 Task: Create a due date automation trigger when advanced on, on the monday of the week a card is due add content with a name or a description not ending with resume at 11:00 AM.
Action: Mouse moved to (994, 84)
Screenshot: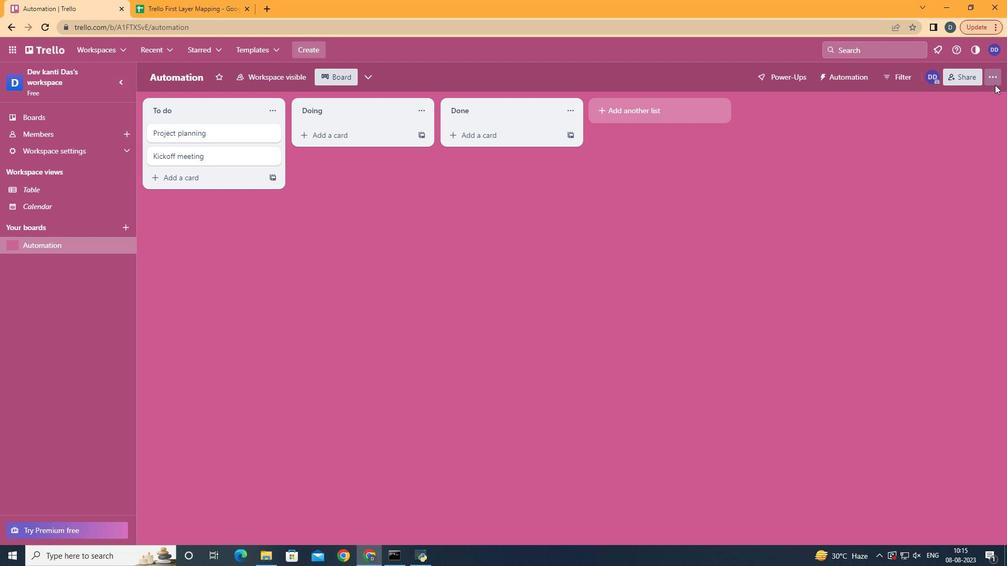 
Action: Mouse pressed left at (994, 84)
Screenshot: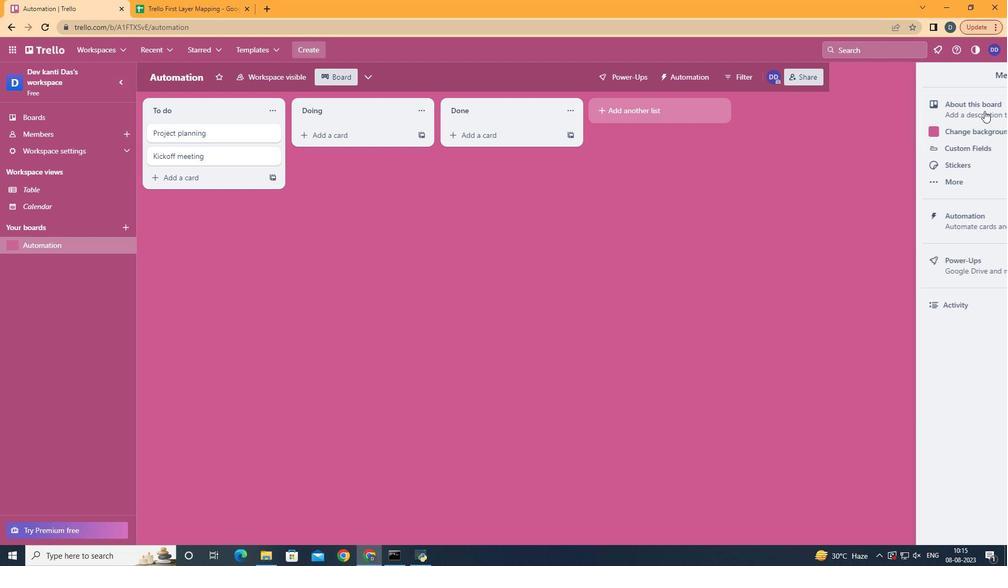 
Action: Mouse moved to (927, 211)
Screenshot: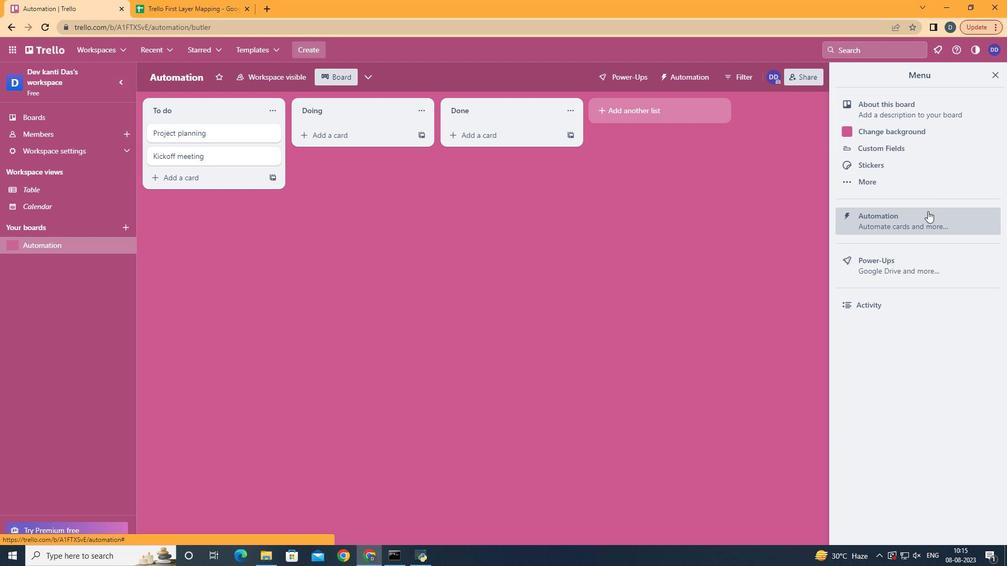 
Action: Mouse pressed left at (927, 211)
Screenshot: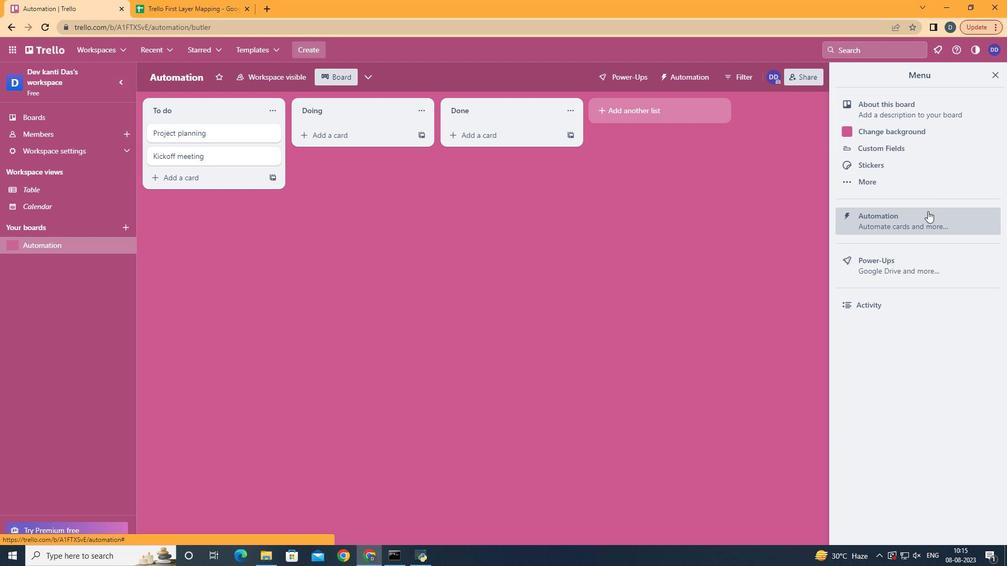 
Action: Mouse moved to (187, 211)
Screenshot: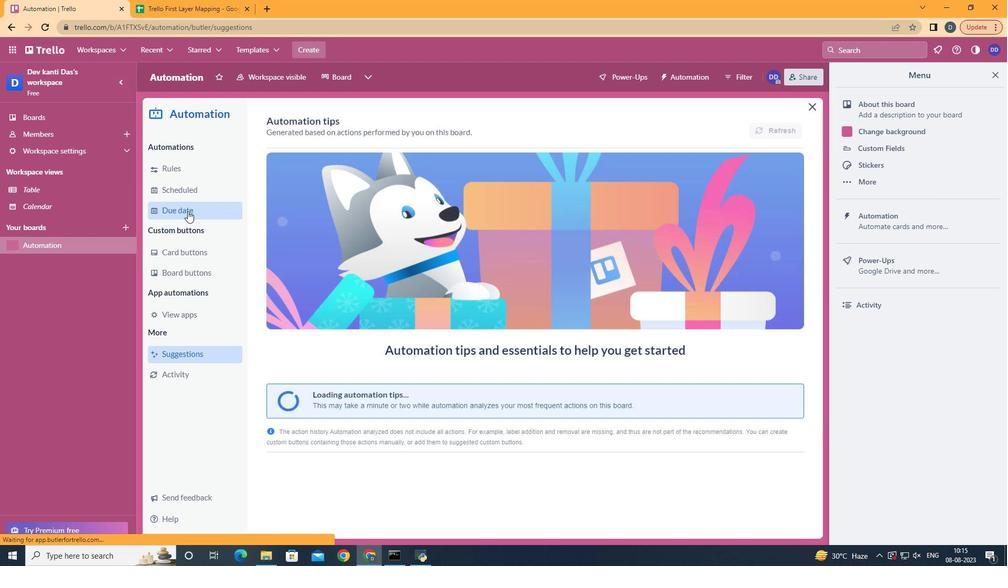 
Action: Mouse pressed left at (187, 211)
Screenshot: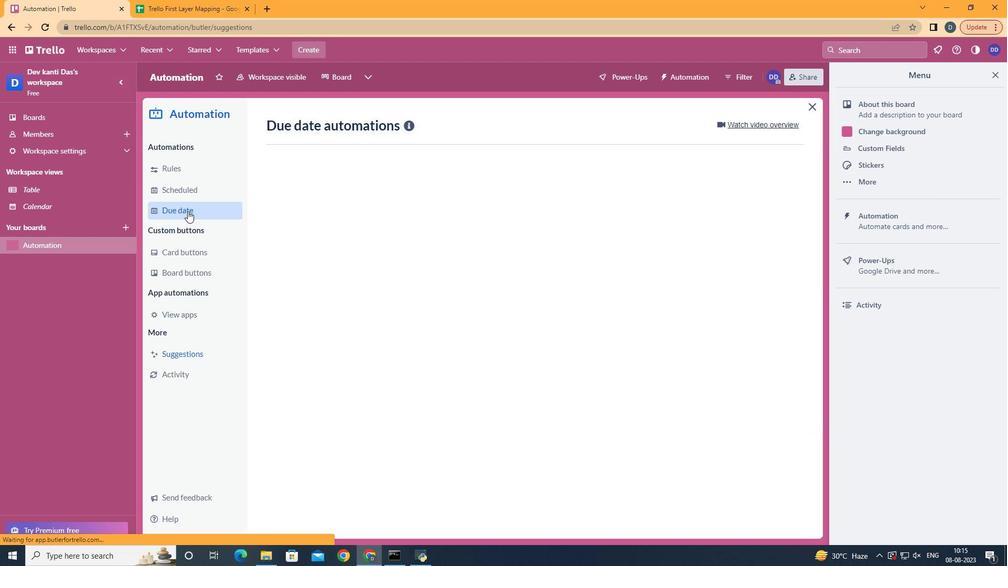 
Action: Mouse moved to (745, 124)
Screenshot: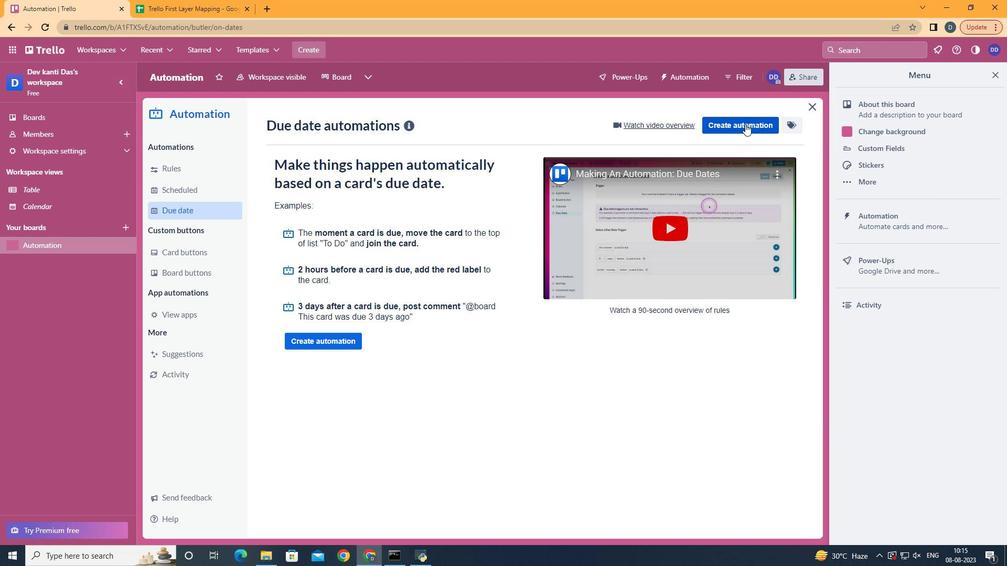 
Action: Mouse pressed left at (745, 124)
Screenshot: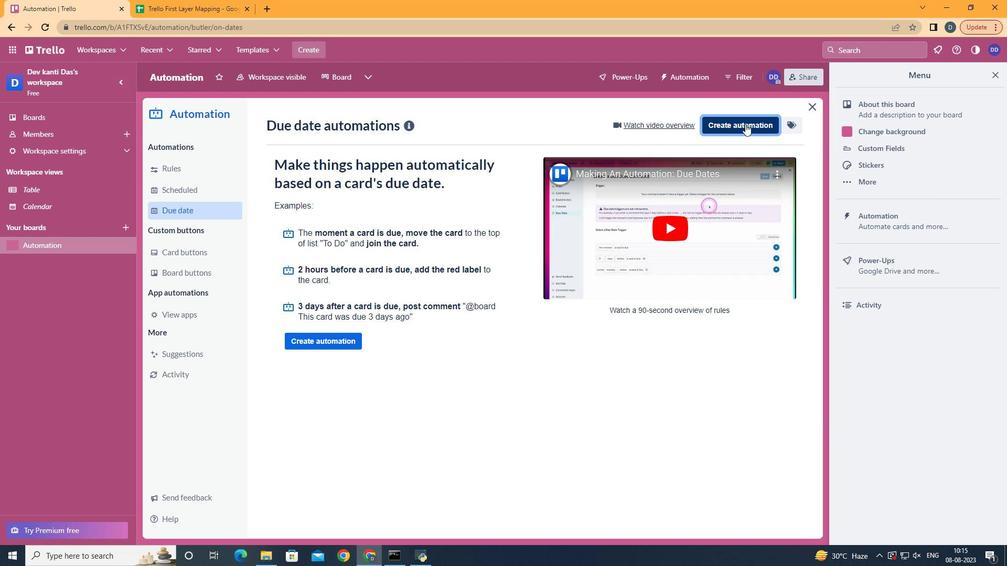 
Action: Mouse moved to (557, 224)
Screenshot: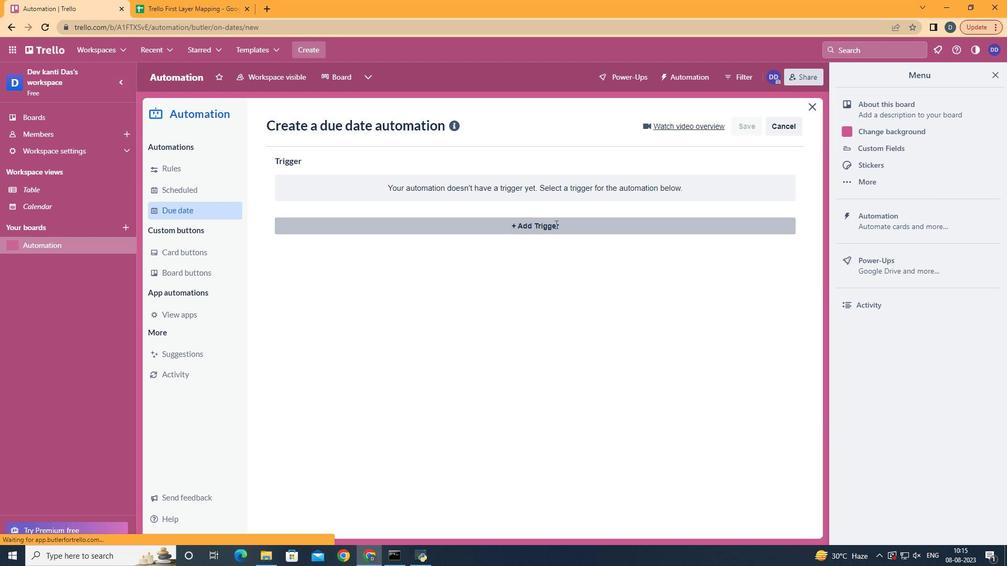 
Action: Mouse pressed left at (557, 224)
Screenshot: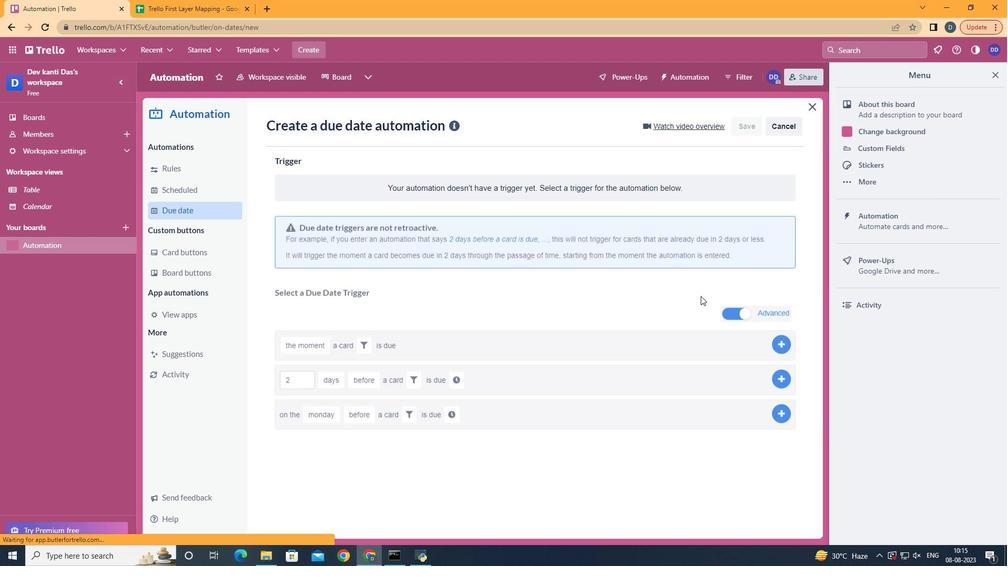 
Action: Mouse moved to (332, 275)
Screenshot: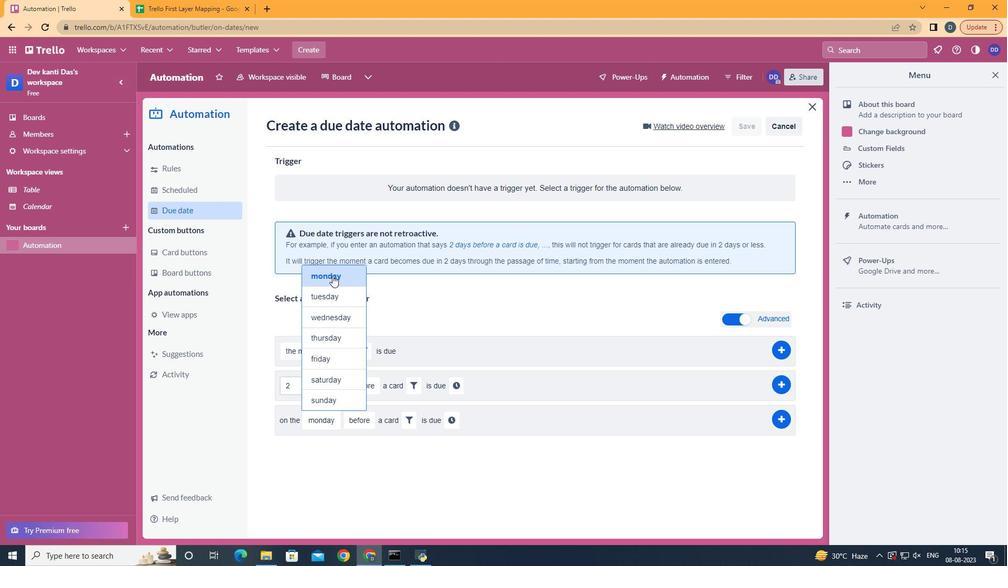 
Action: Mouse pressed left at (332, 275)
Screenshot: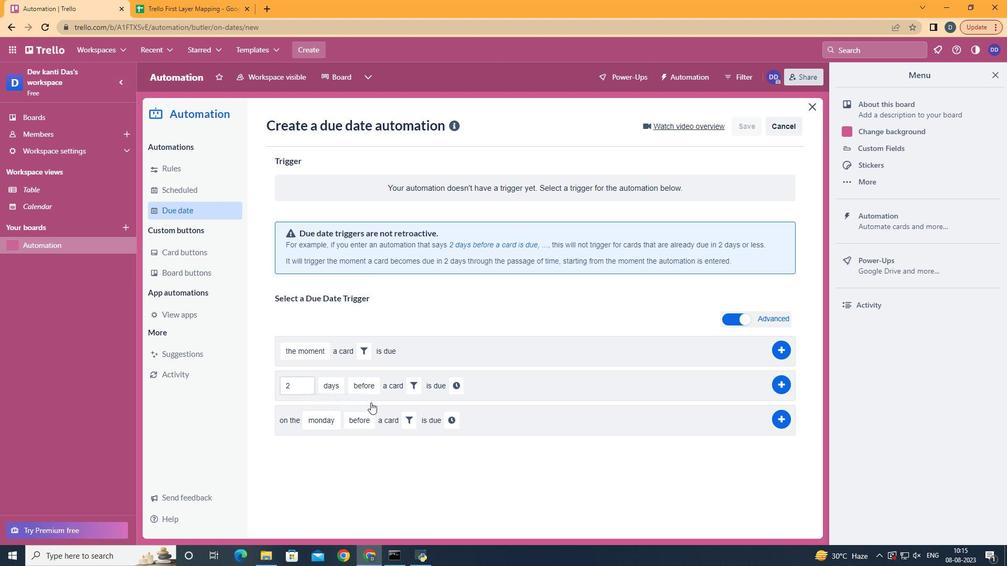 
Action: Mouse moved to (377, 483)
Screenshot: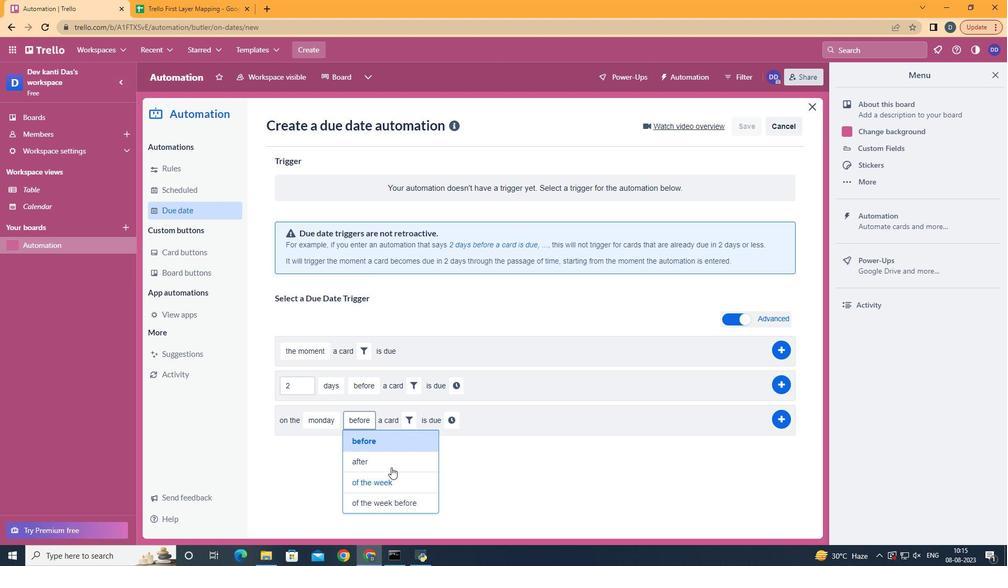 
Action: Mouse pressed left at (377, 483)
Screenshot: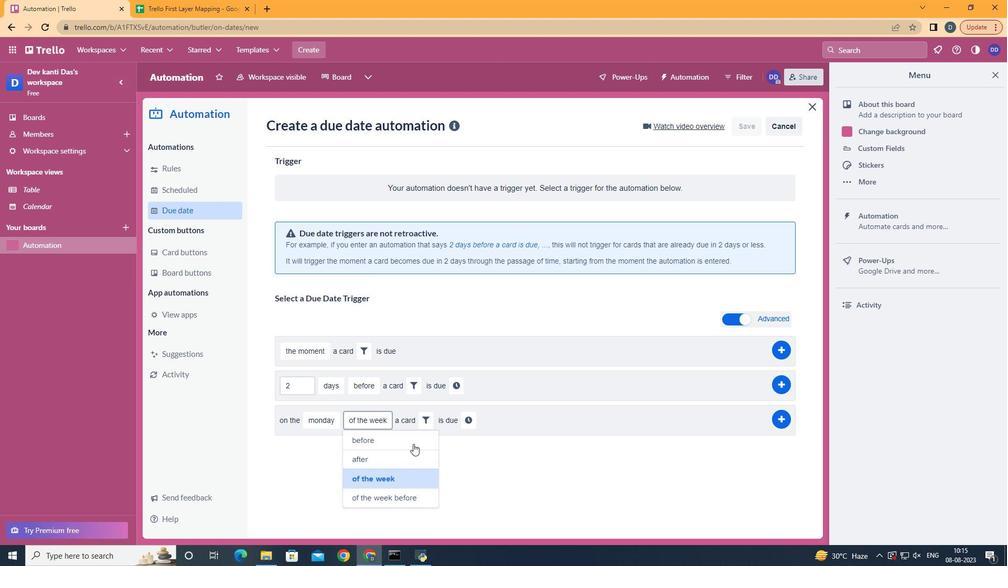 
Action: Mouse moved to (417, 423)
Screenshot: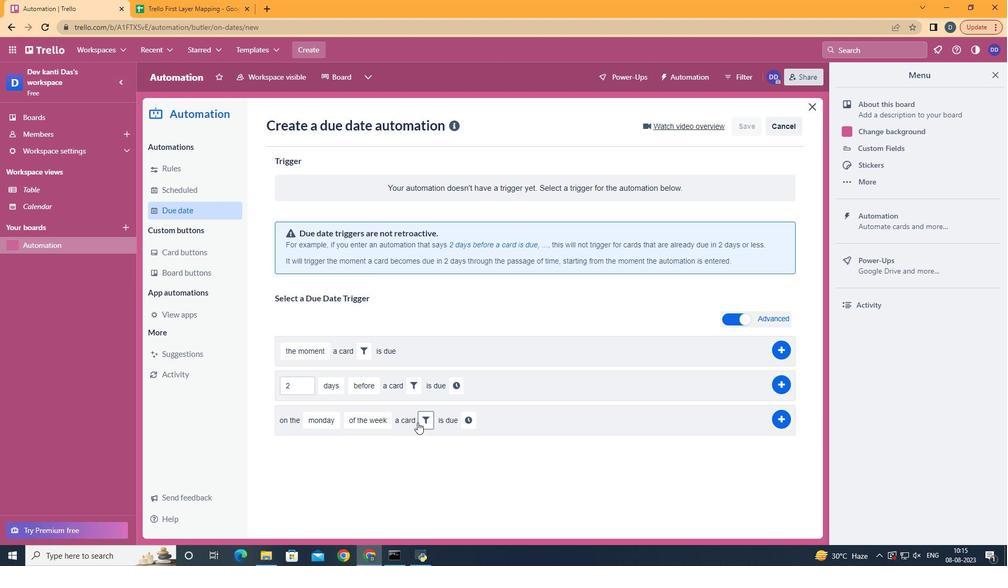 
Action: Mouse pressed left at (417, 423)
Screenshot: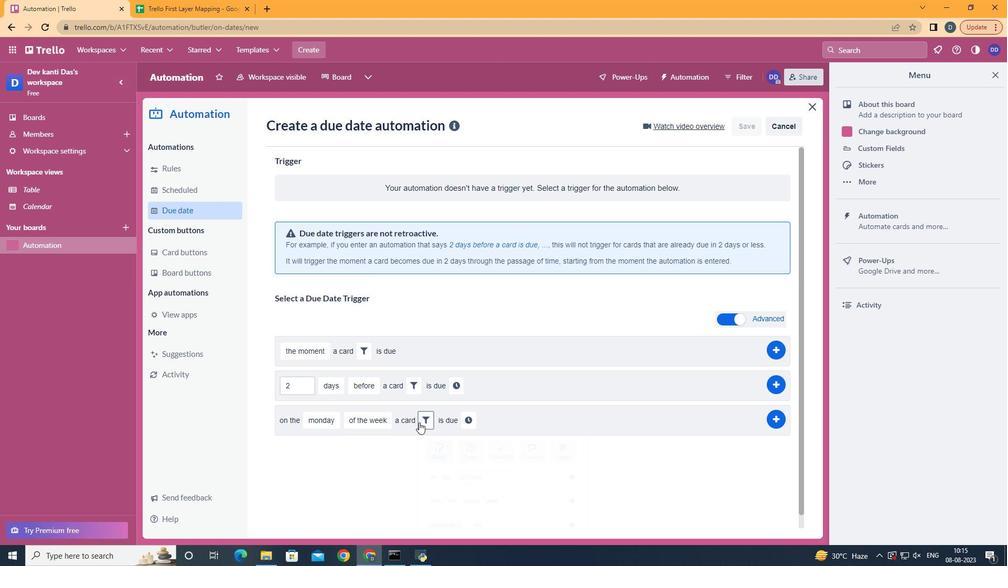 
Action: Mouse moved to (560, 456)
Screenshot: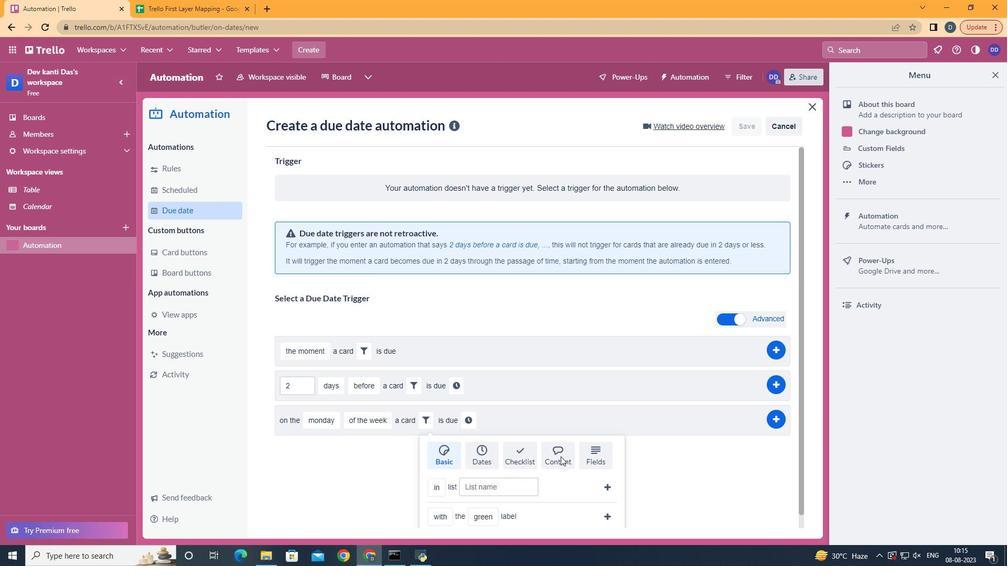 
Action: Mouse pressed left at (560, 456)
Screenshot: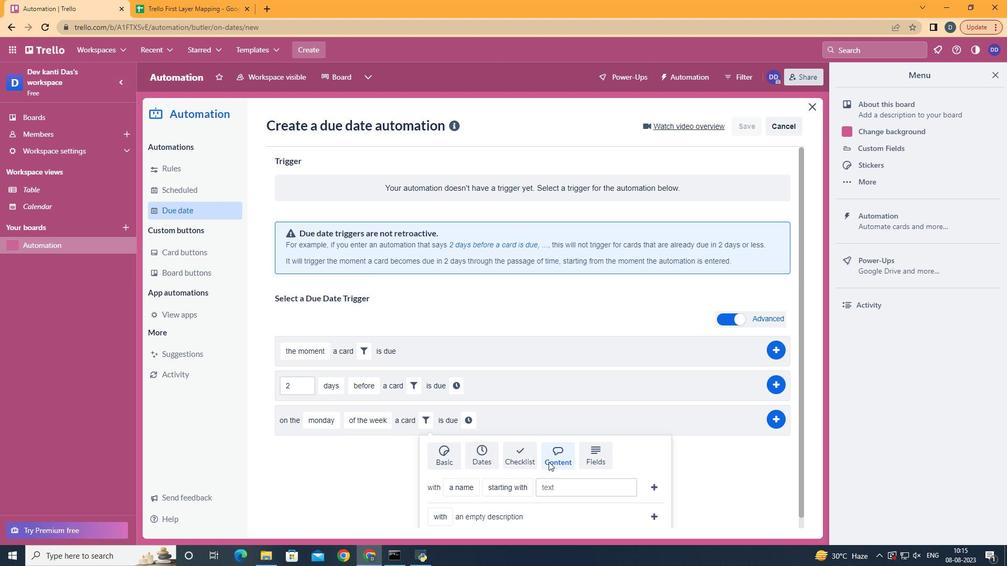 
Action: Mouse moved to (469, 468)
Screenshot: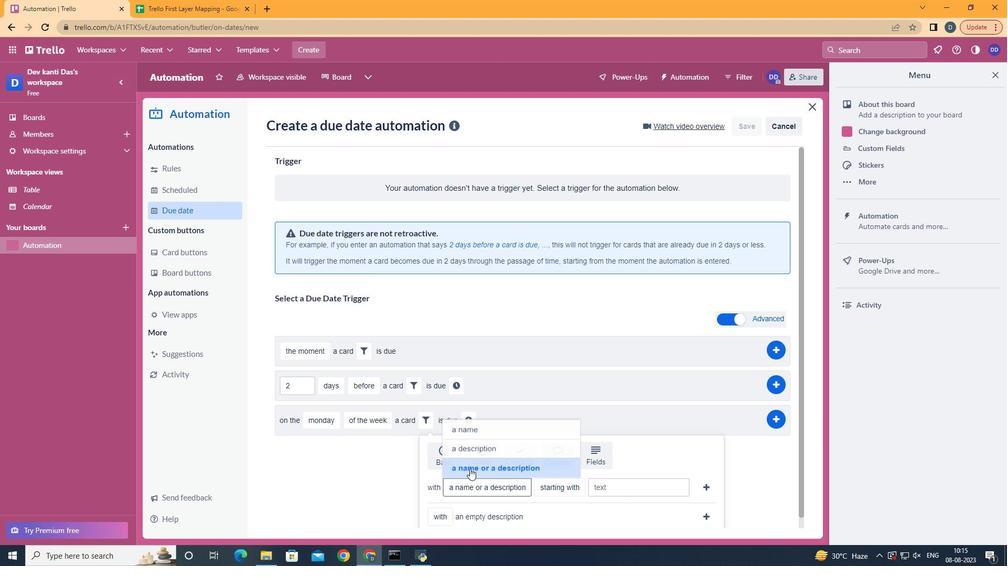 
Action: Mouse pressed left at (469, 468)
Screenshot: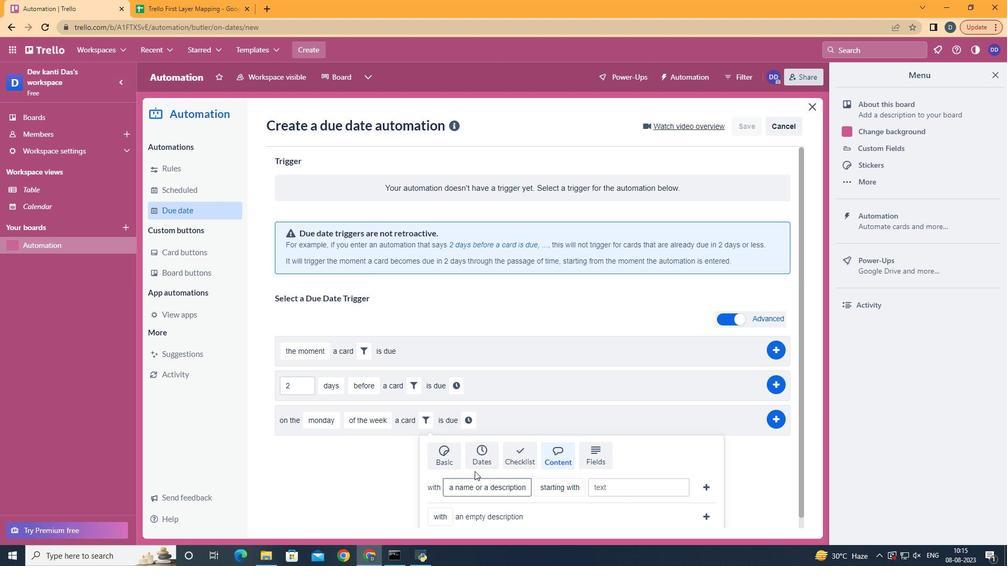 
Action: Mouse moved to (582, 445)
Screenshot: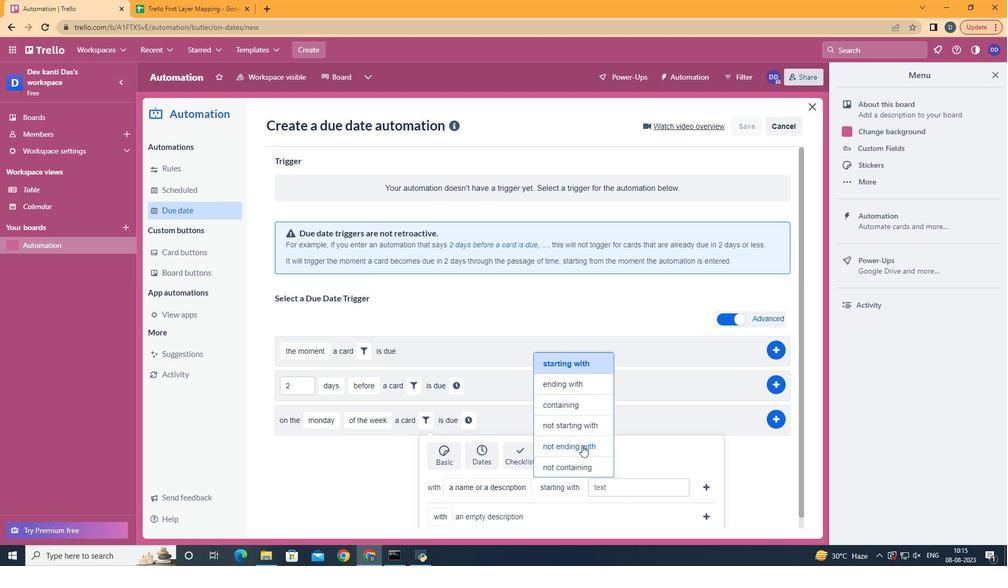 
Action: Mouse pressed left at (582, 445)
Screenshot: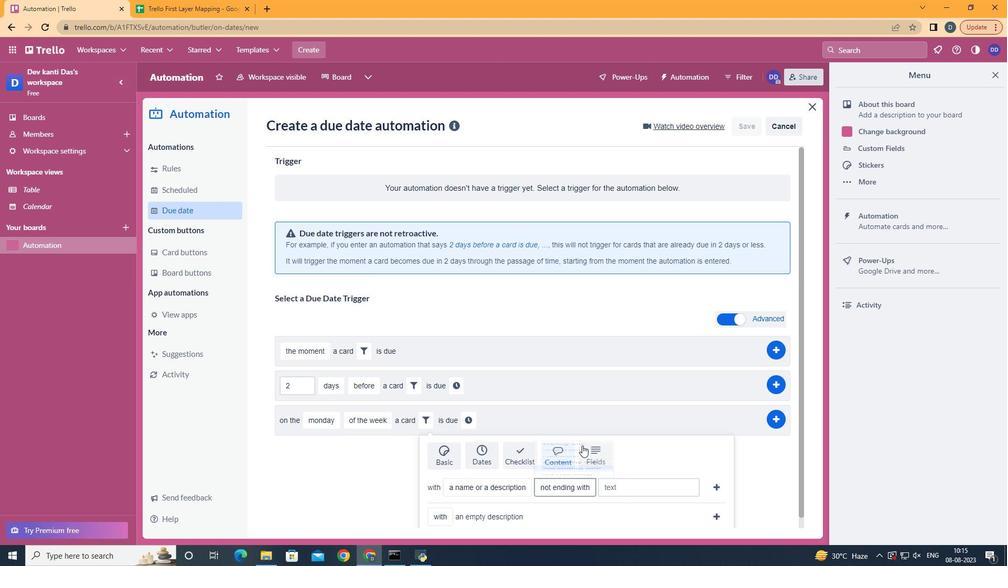 
Action: Mouse moved to (617, 493)
Screenshot: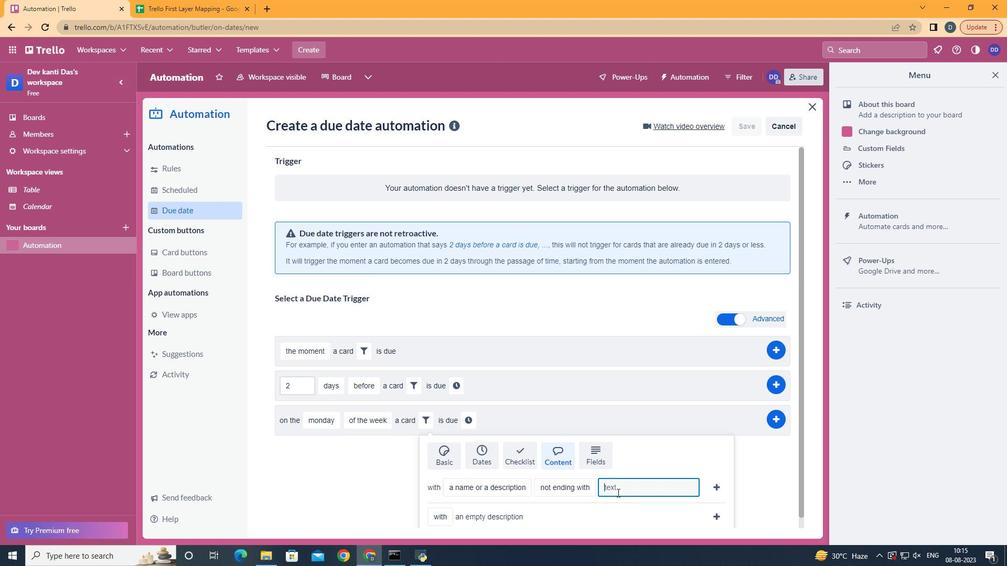 
Action: Mouse pressed left at (617, 493)
Screenshot: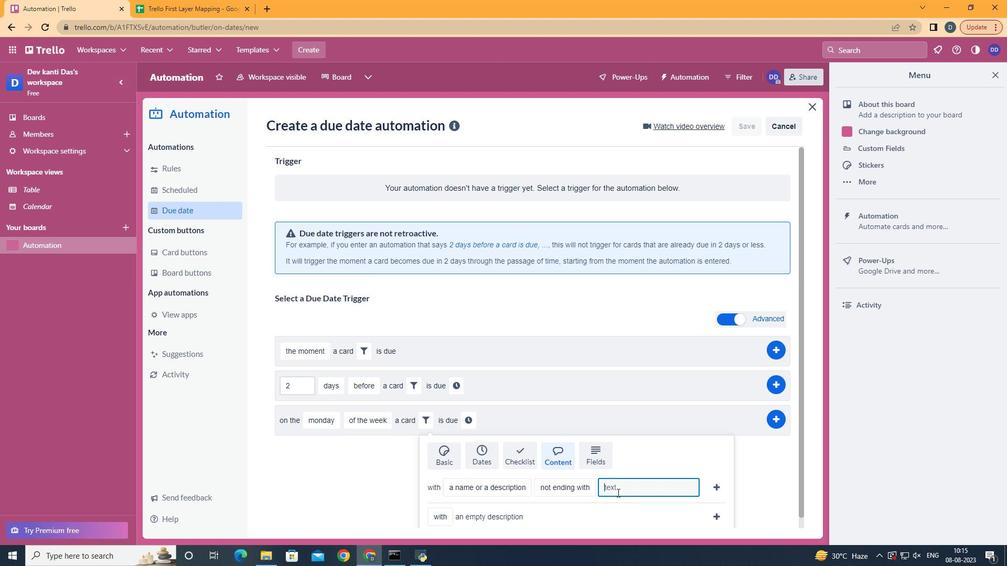 
Action: Key pressed resume
Screenshot: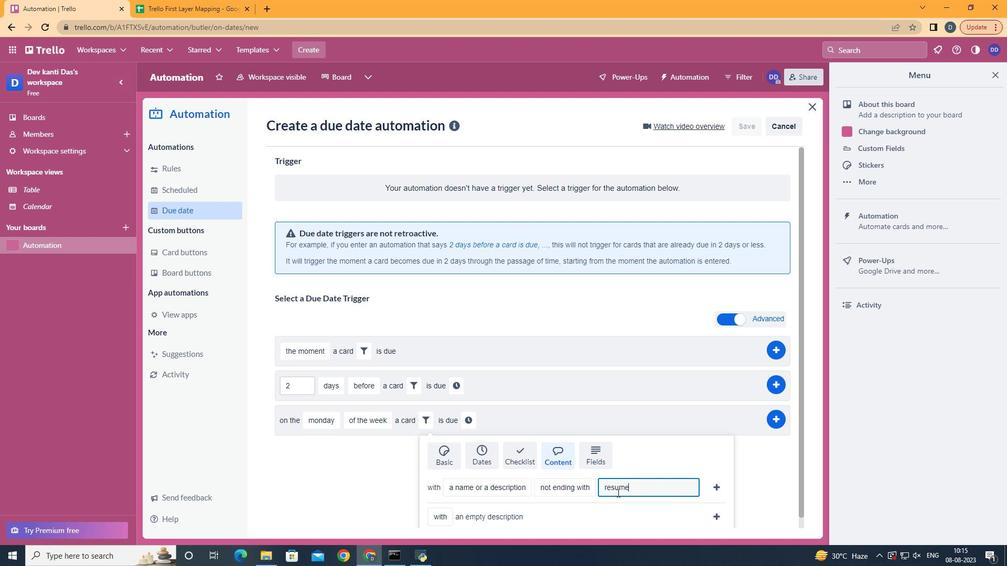 
Action: Mouse moved to (717, 488)
Screenshot: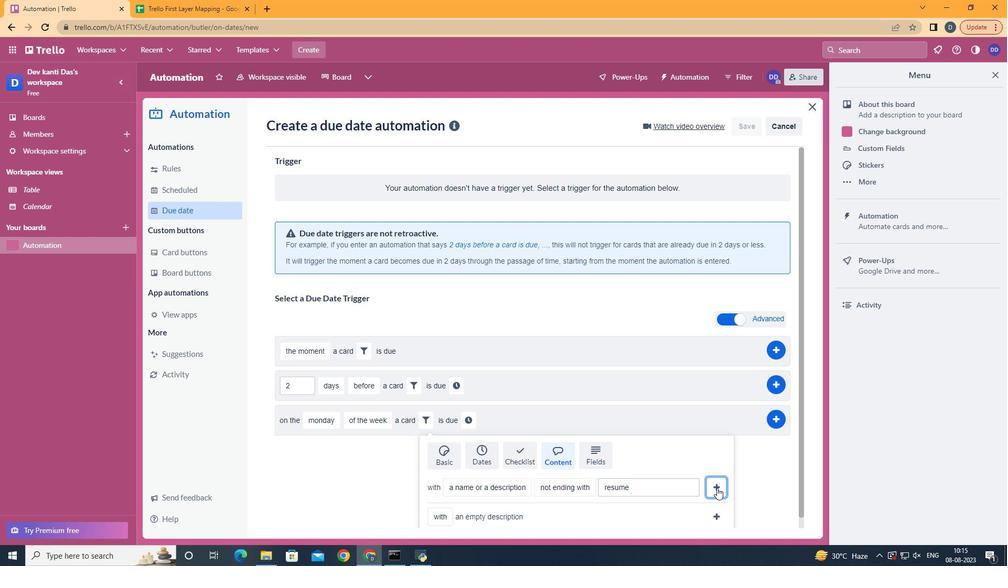 
Action: Mouse pressed left at (717, 488)
Screenshot: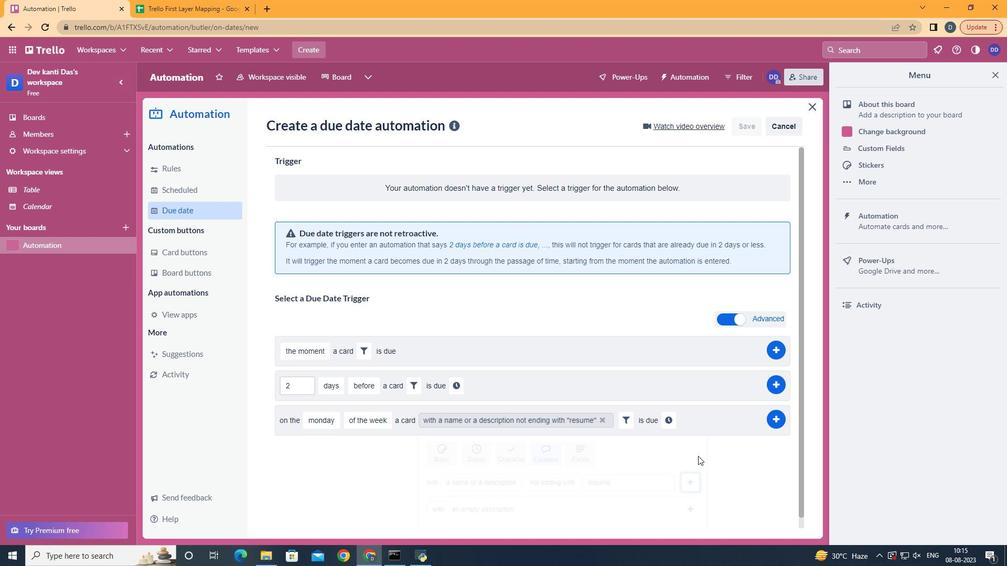 
Action: Mouse moved to (670, 427)
Screenshot: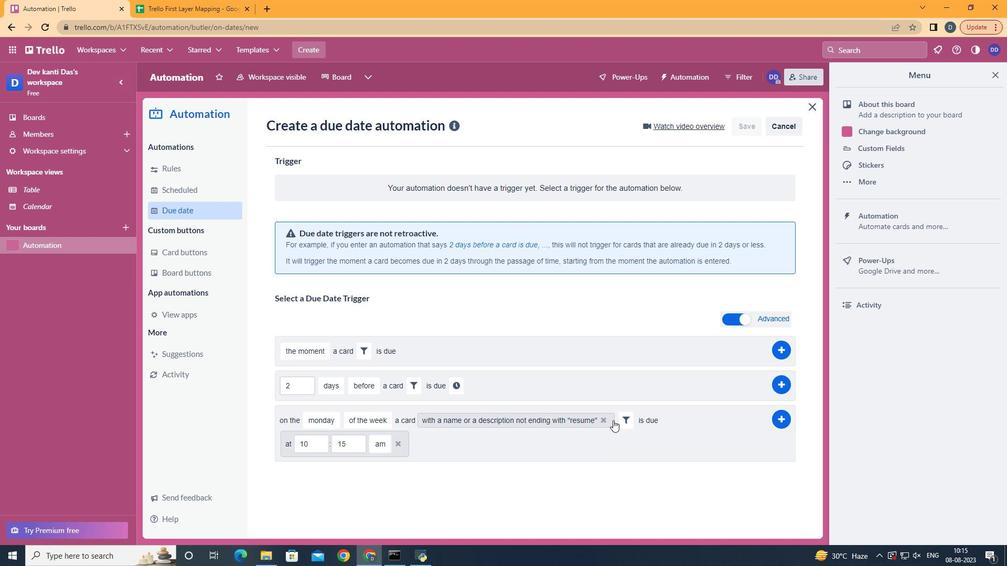 
Action: Mouse pressed left at (670, 427)
Screenshot: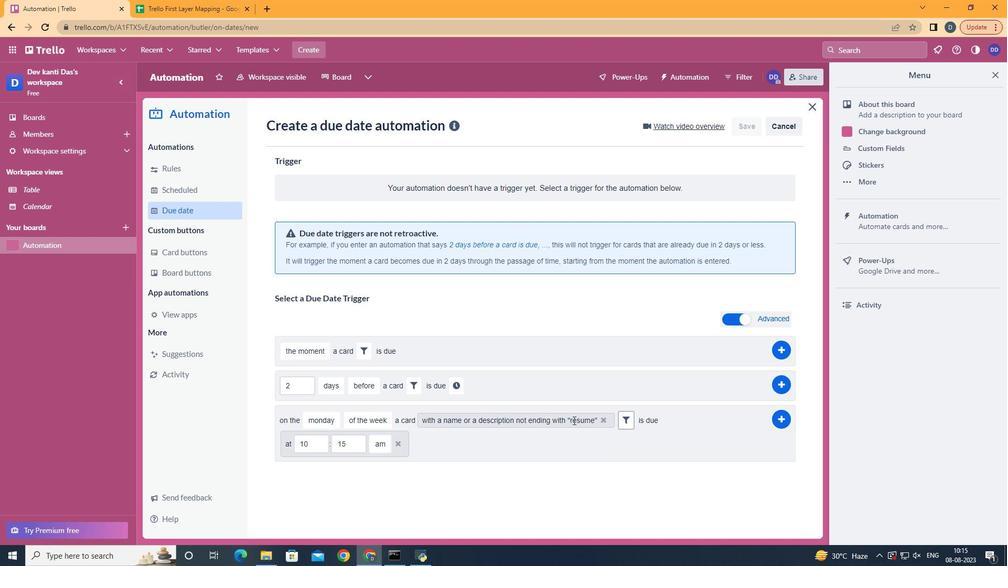 
Action: Mouse moved to (323, 447)
Screenshot: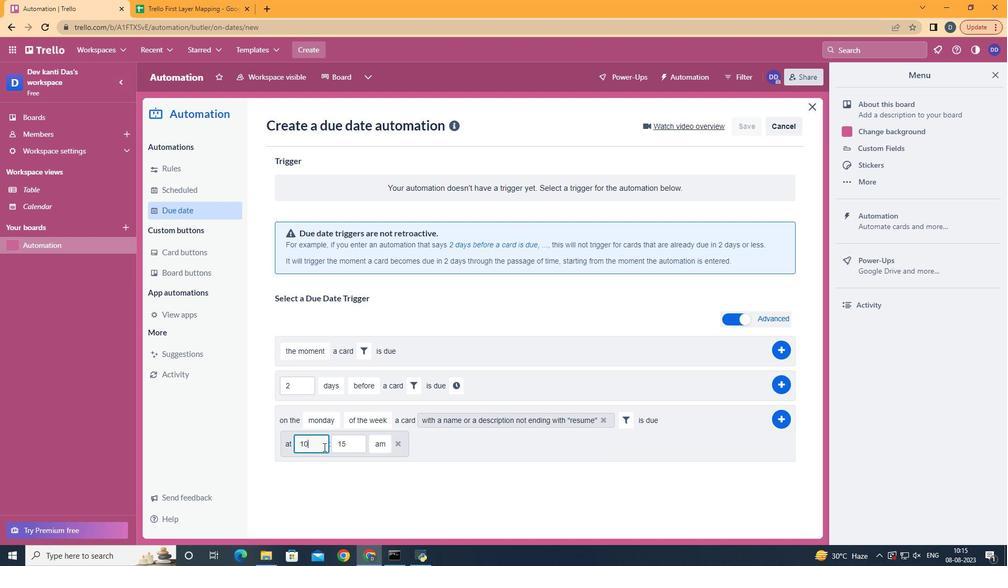 
Action: Mouse pressed left at (323, 447)
Screenshot: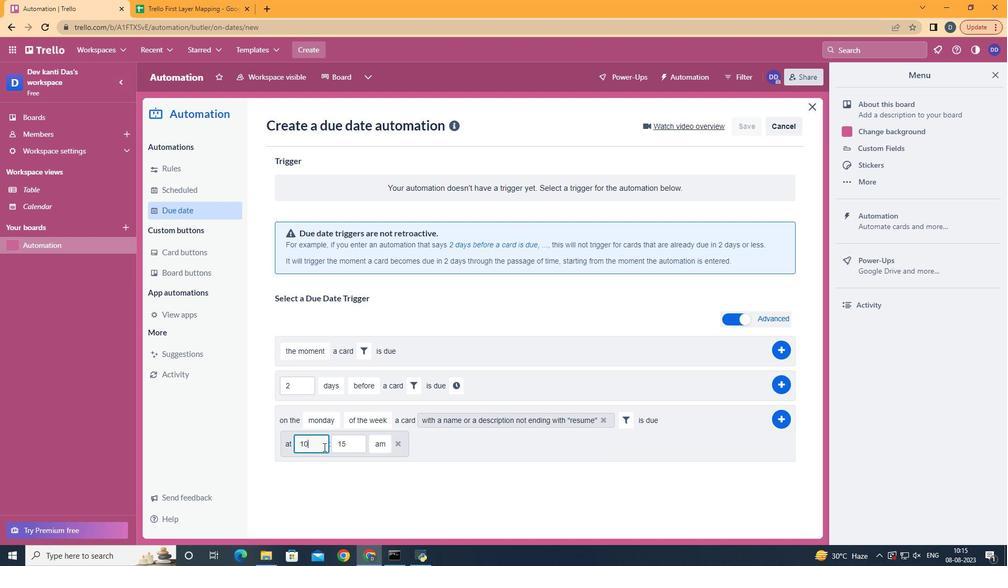
Action: Key pressed <Key.backspace>1
Screenshot: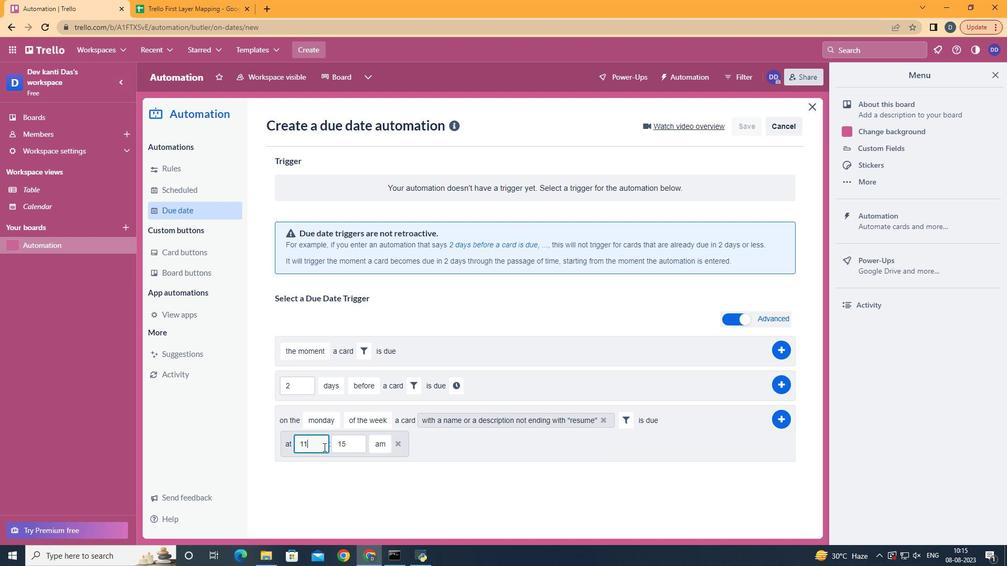 
Action: Mouse moved to (346, 448)
Screenshot: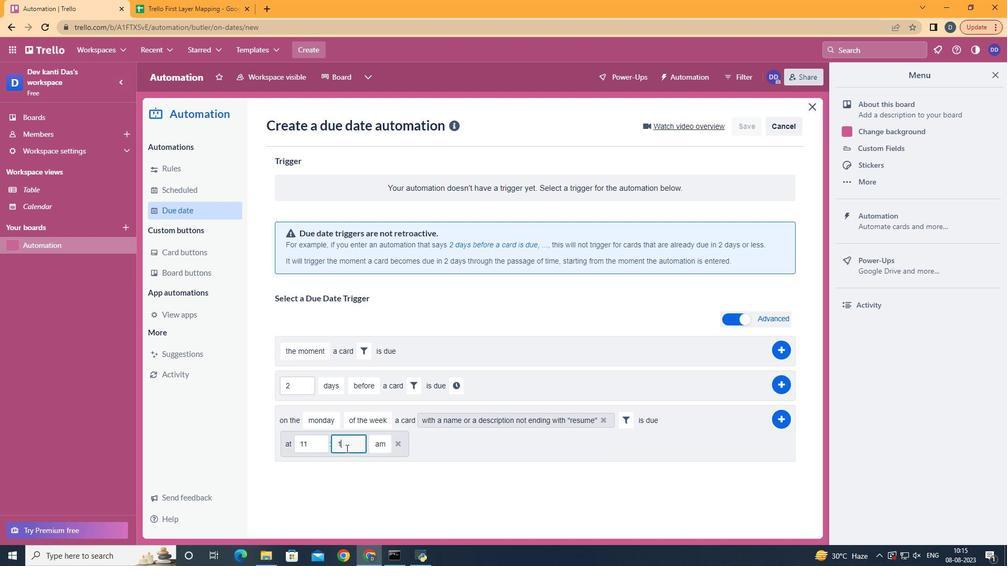 
Action: Mouse pressed left at (346, 448)
Screenshot: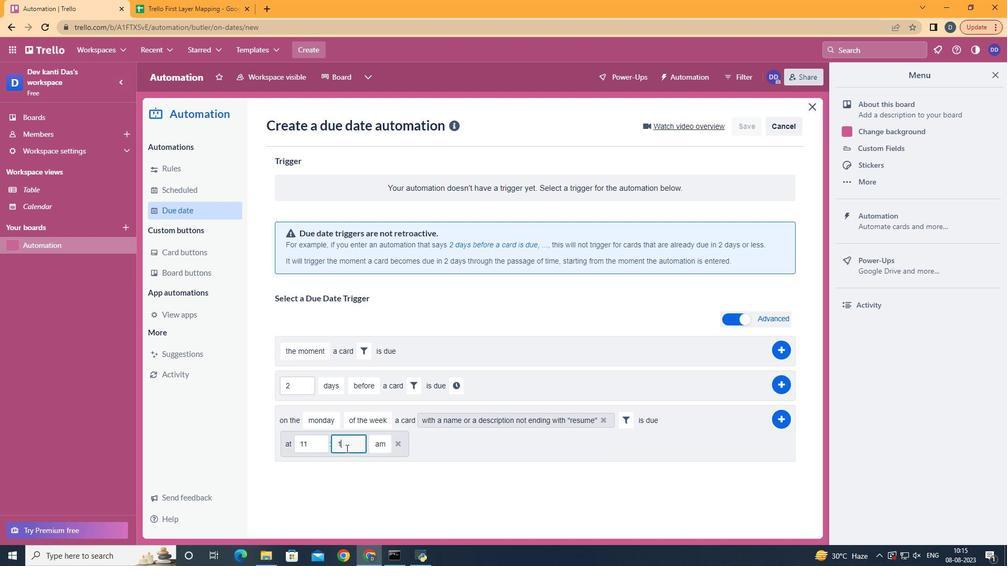 
Action: Key pressed <Key.backspace><Key.backspace>00
Screenshot: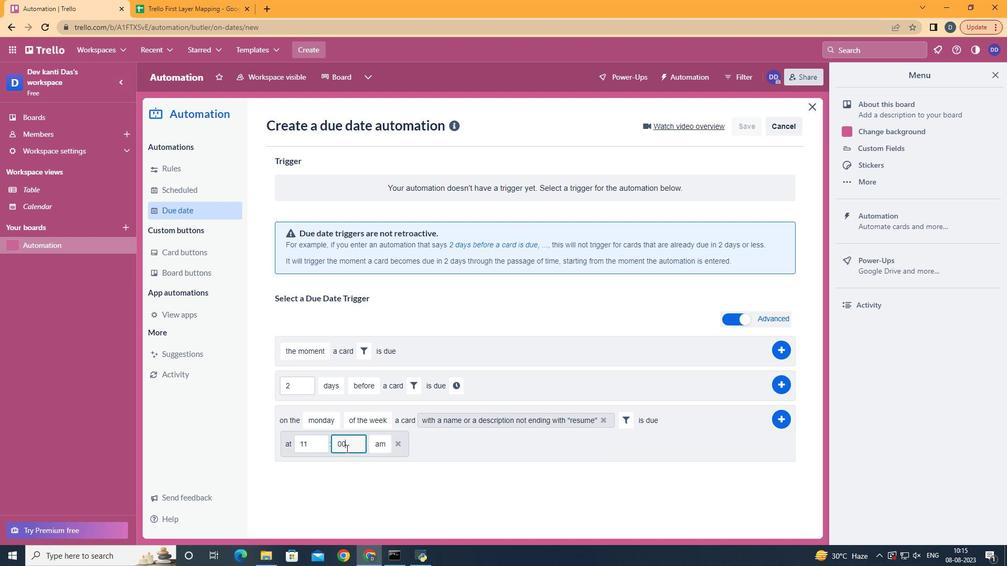 
Action: Mouse moved to (787, 416)
Screenshot: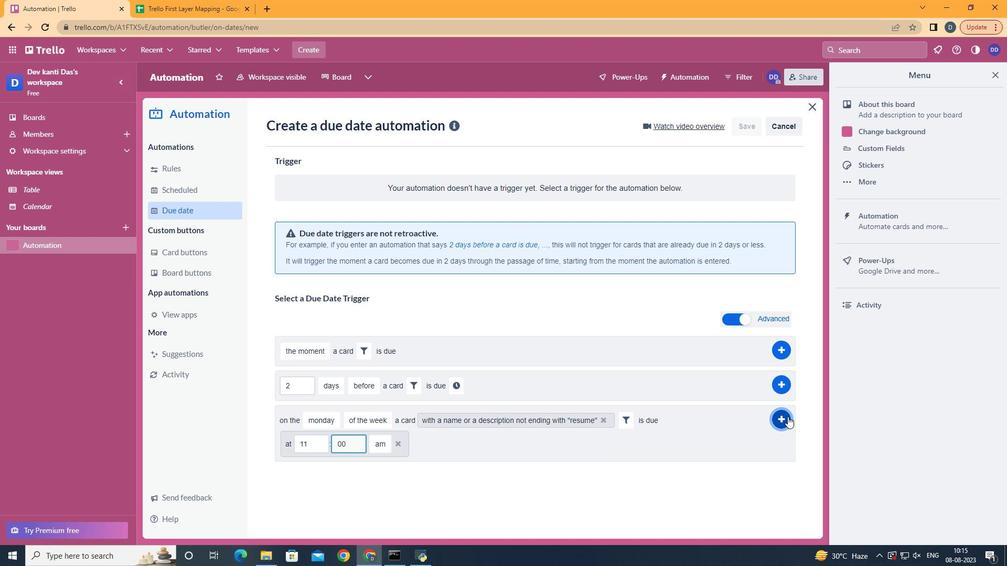 
Action: Mouse pressed left at (787, 416)
Screenshot: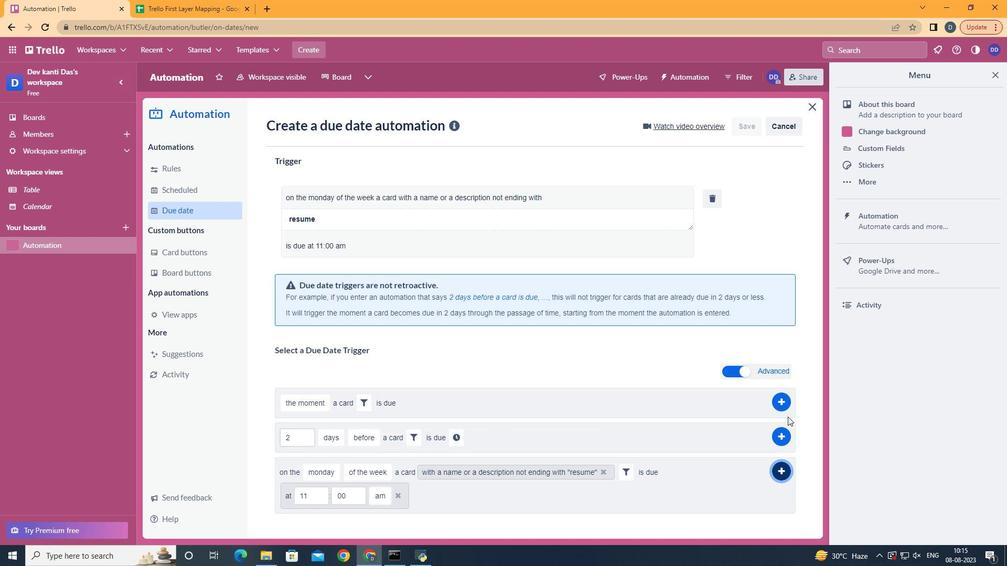 
Action: Mouse moved to (654, 217)
Screenshot: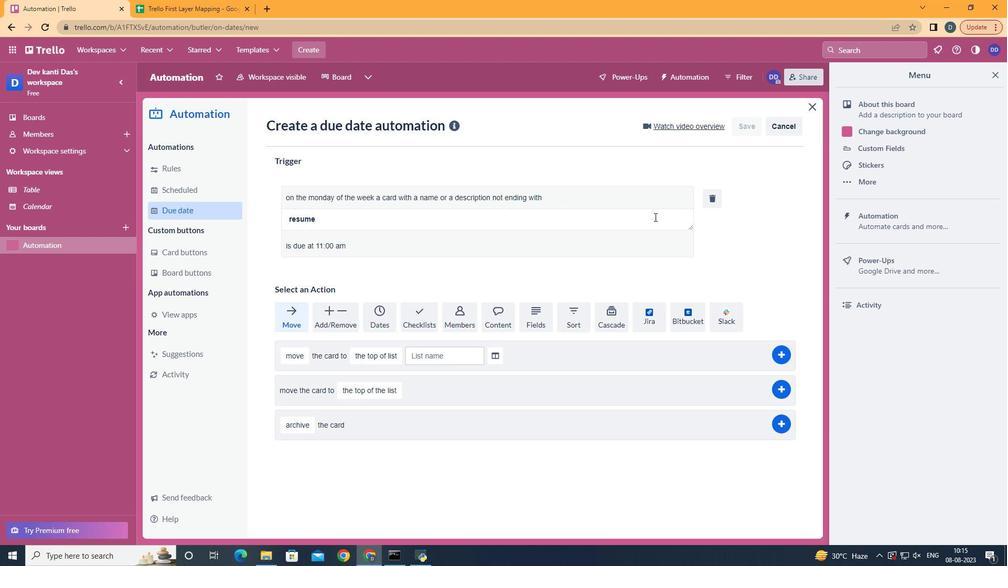 
